 Task: Change the invitee language to French.
Action: Mouse moved to (98, 117)
Screenshot: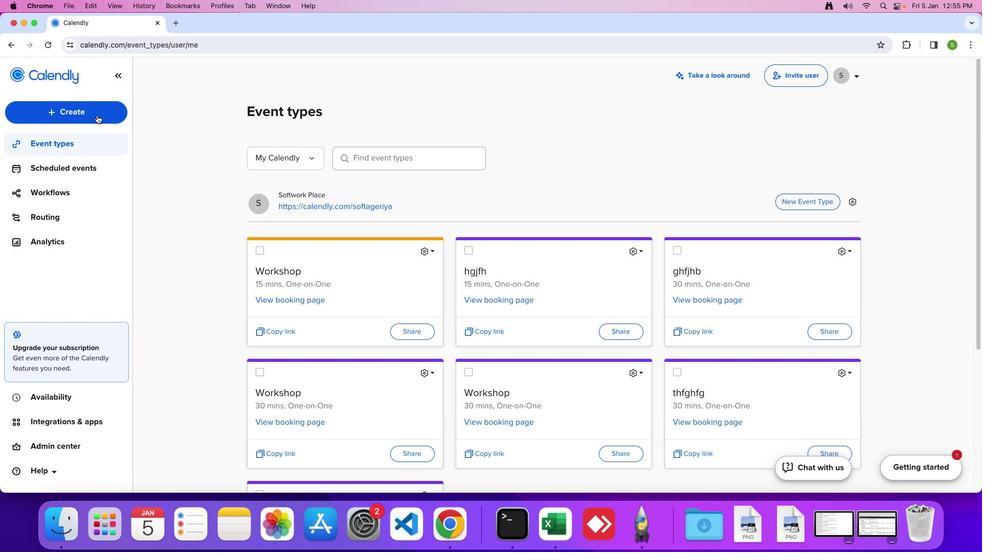 
Action: Mouse pressed left at (98, 117)
Screenshot: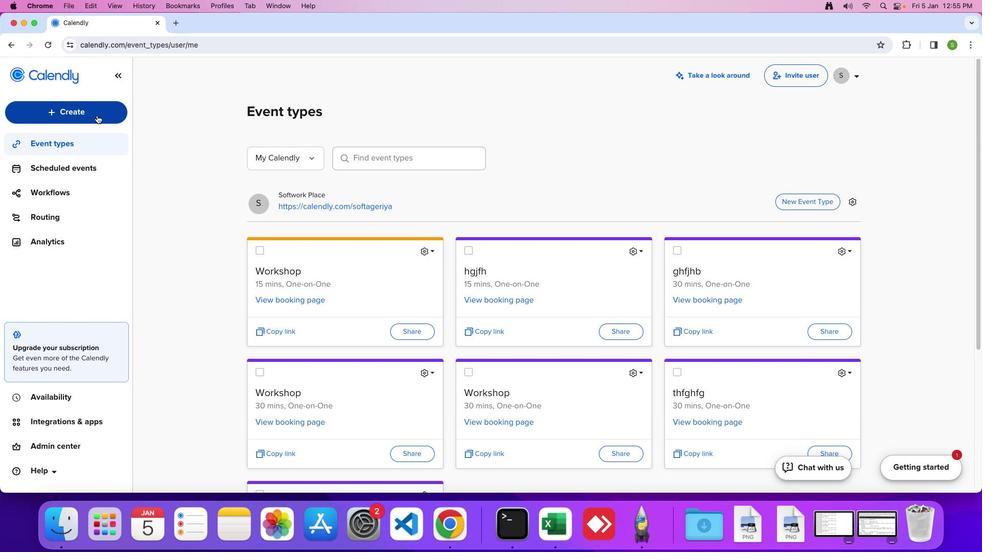 
Action: Mouse moved to (70, 228)
Screenshot: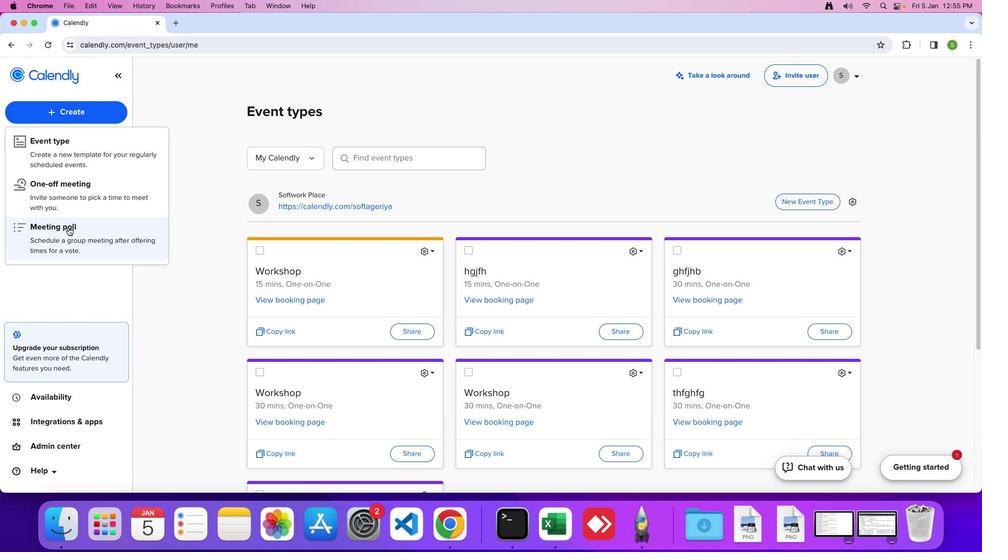 
Action: Mouse pressed left at (70, 228)
Screenshot: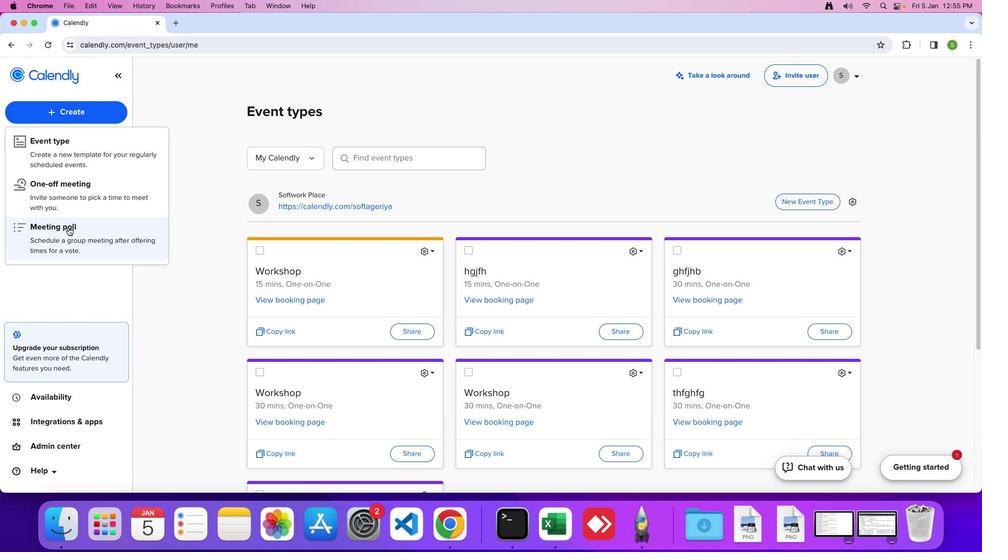 
Action: Mouse moved to (797, 171)
Screenshot: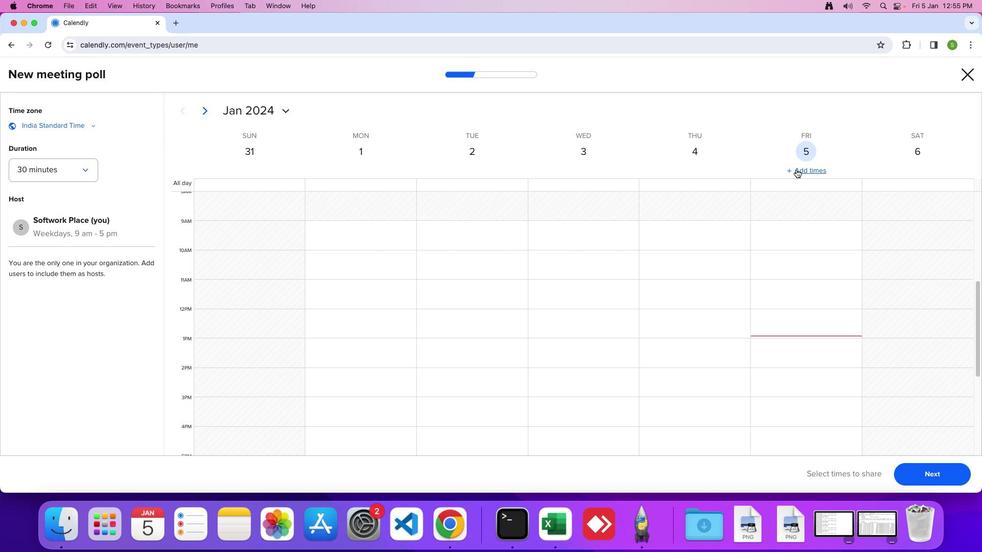 
Action: Mouse pressed left at (797, 171)
Screenshot: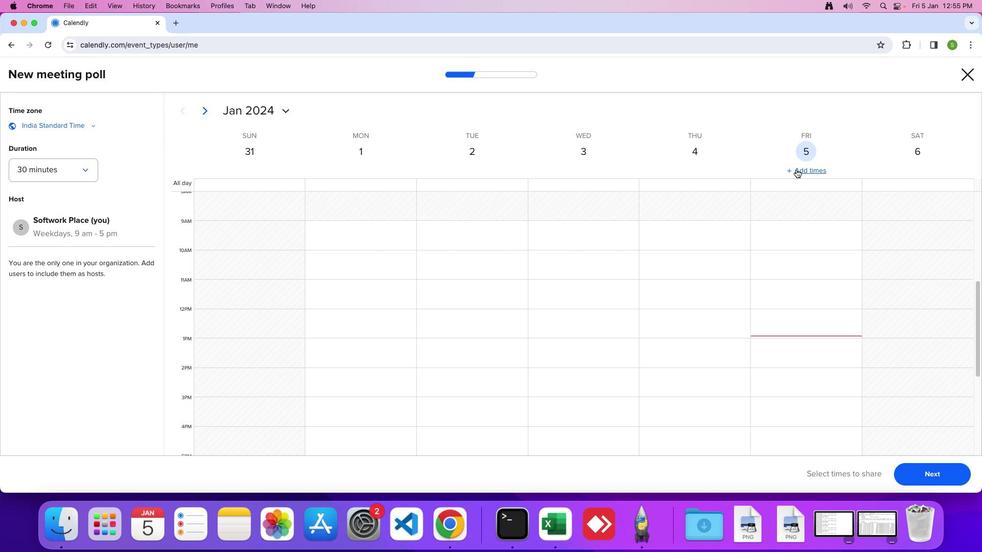 
Action: Mouse moved to (919, 472)
Screenshot: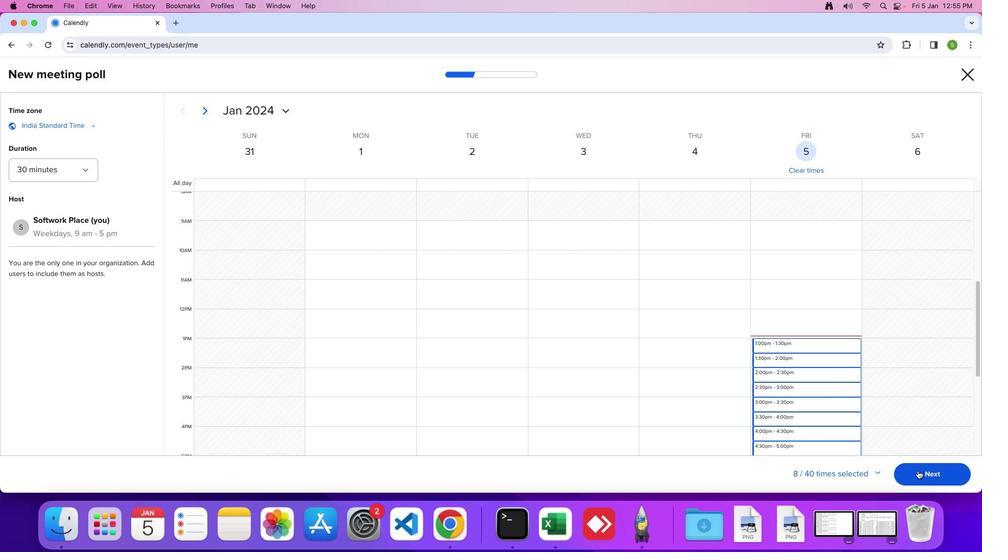 
Action: Mouse pressed left at (919, 472)
Screenshot: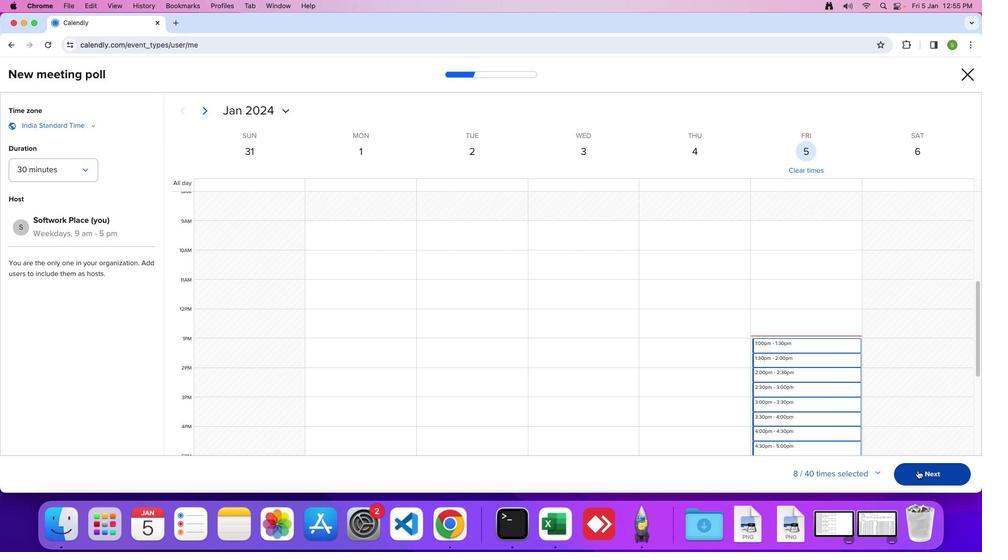 
Action: Mouse moved to (602, 396)
Screenshot: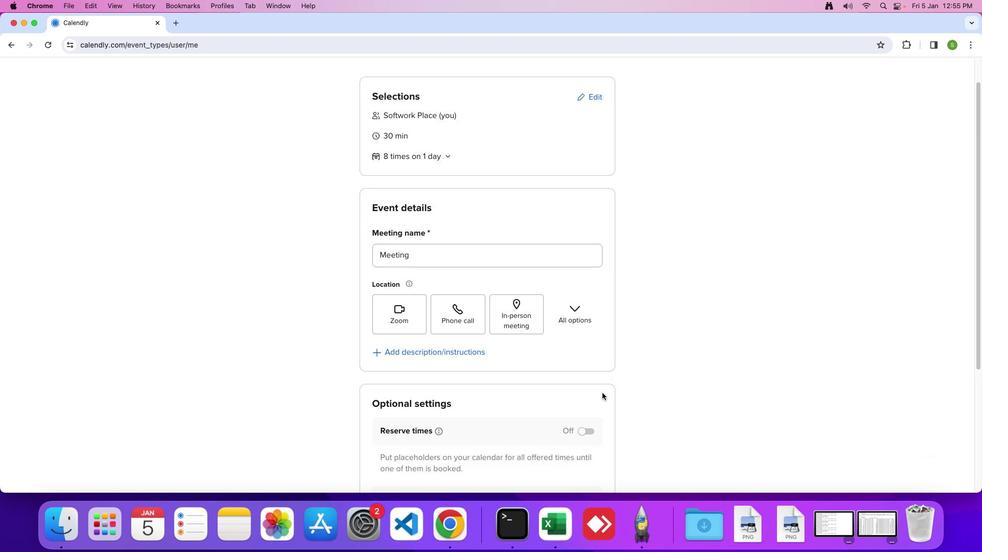 
Action: Mouse scrolled (602, 396) with delta (1, 1)
Screenshot: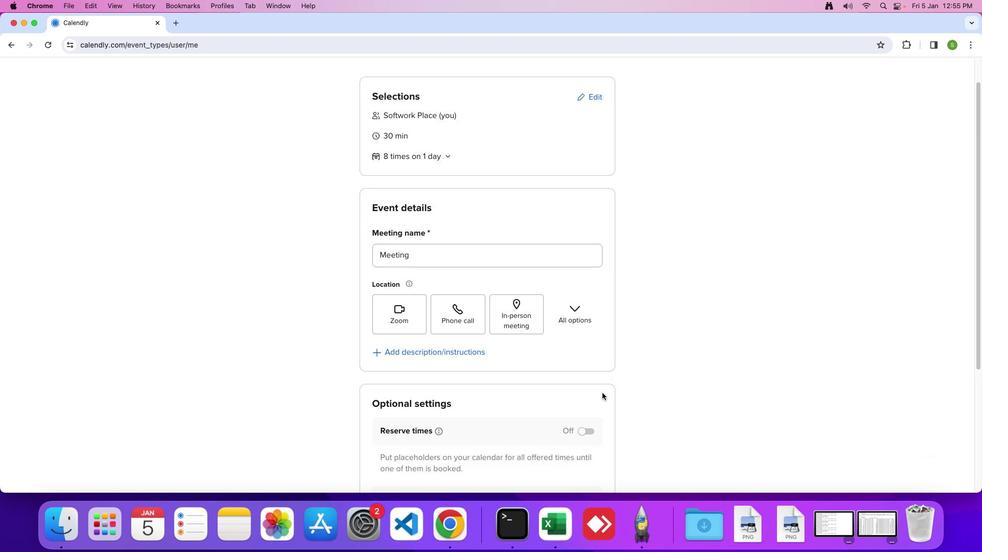 
Action: Mouse moved to (602, 395)
Screenshot: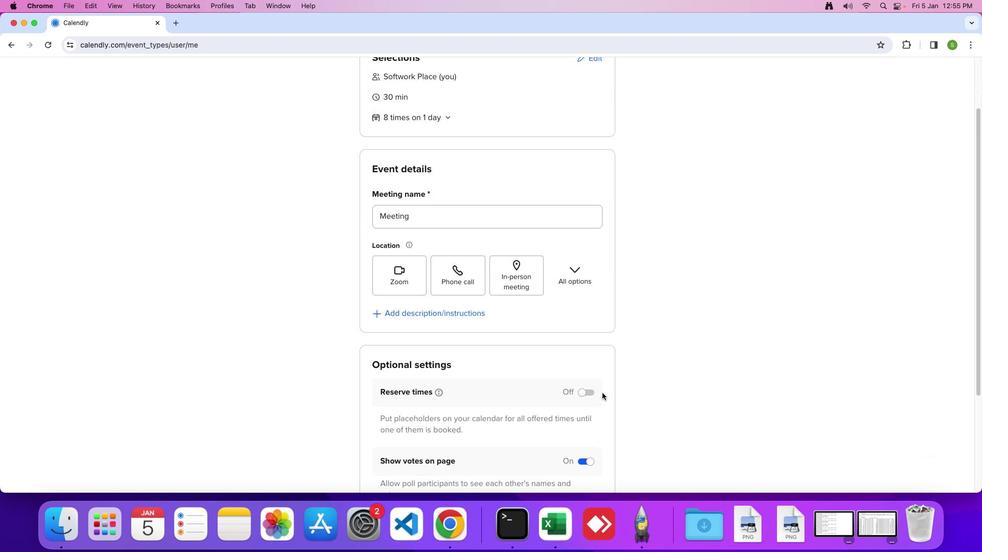 
Action: Mouse scrolled (602, 395) with delta (1, 1)
Screenshot: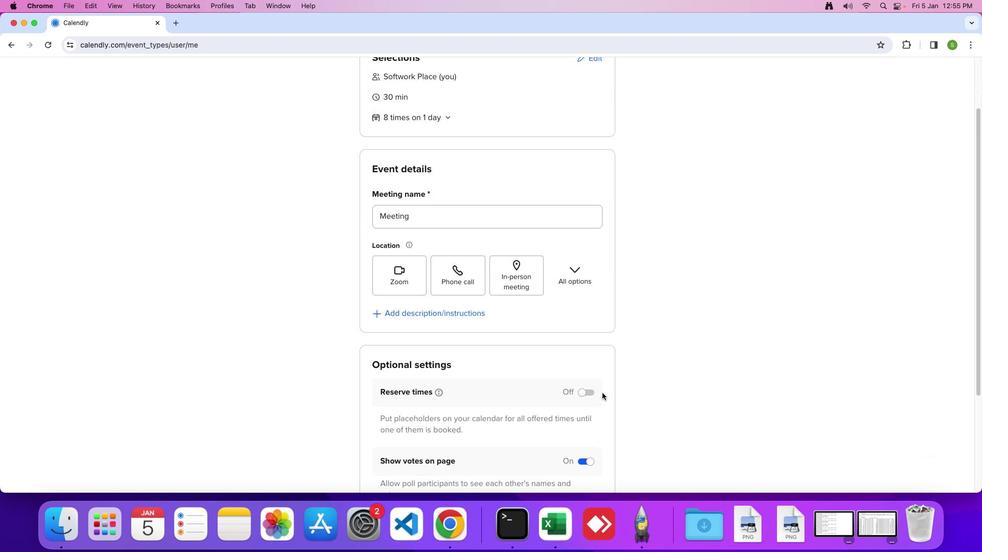 
Action: Mouse moved to (603, 395)
Screenshot: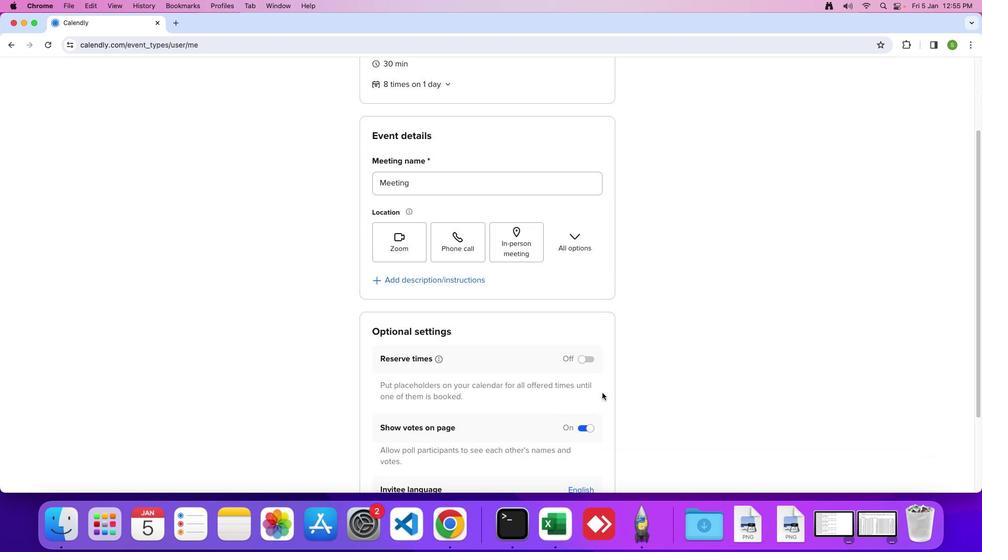 
Action: Mouse scrolled (603, 395) with delta (1, 0)
Screenshot: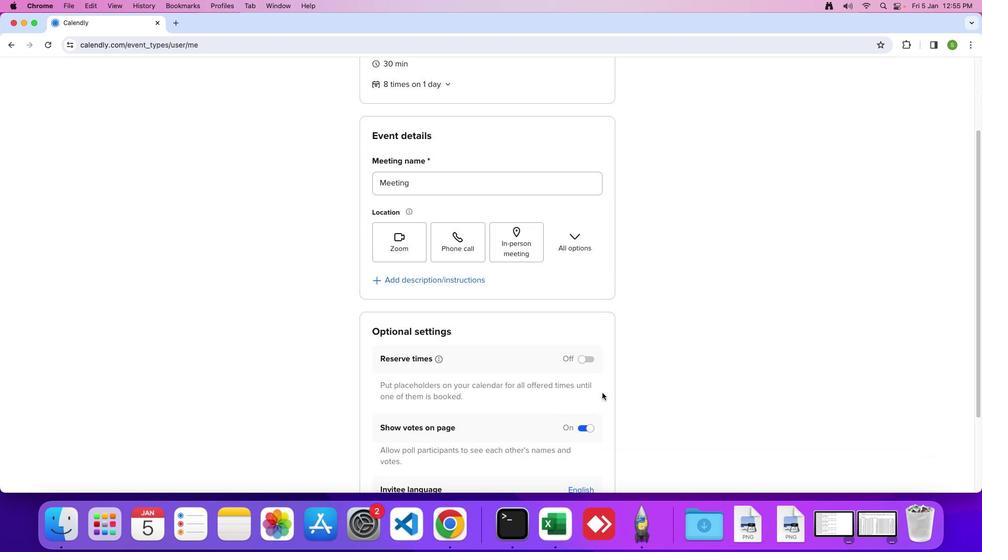 
Action: Mouse moved to (603, 394)
Screenshot: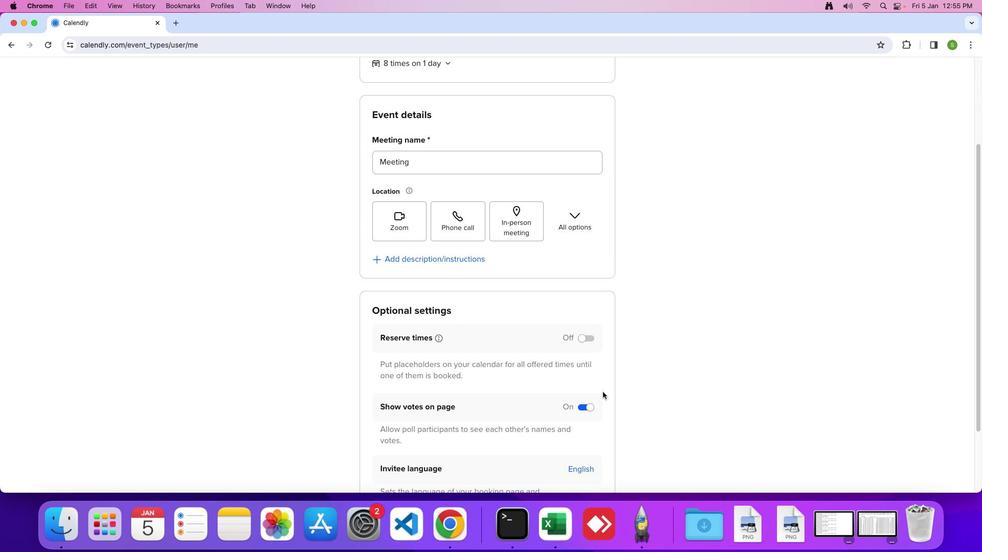 
Action: Mouse scrolled (603, 394) with delta (1, 1)
Screenshot: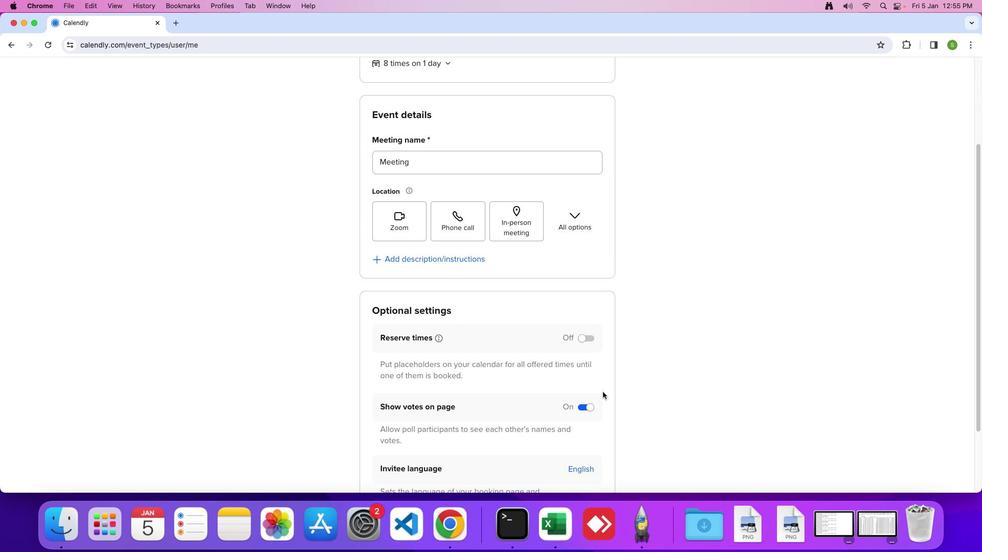 
Action: Mouse moved to (604, 393)
Screenshot: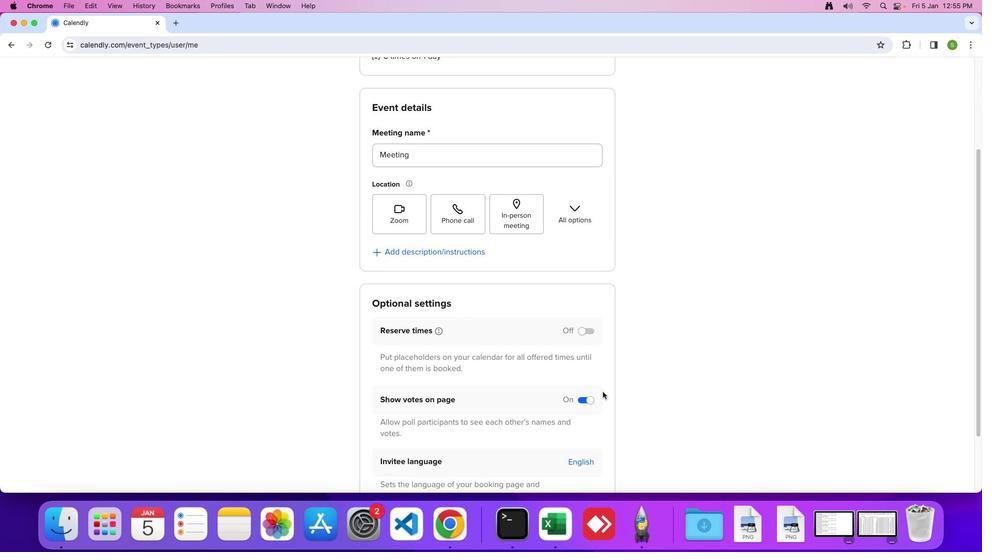
Action: Mouse scrolled (604, 393) with delta (1, 1)
Screenshot: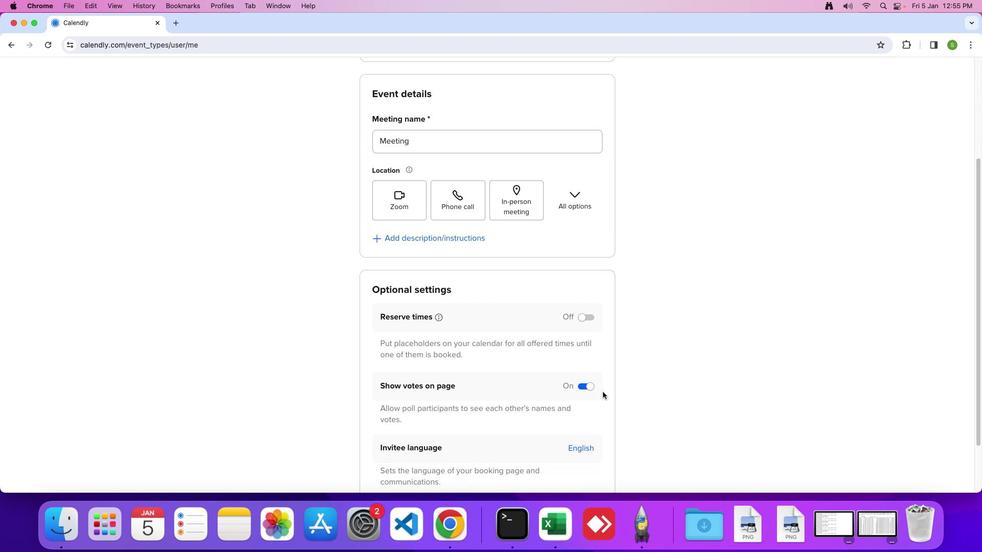 
Action: Mouse scrolled (604, 393) with delta (1, 0)
Screenshot: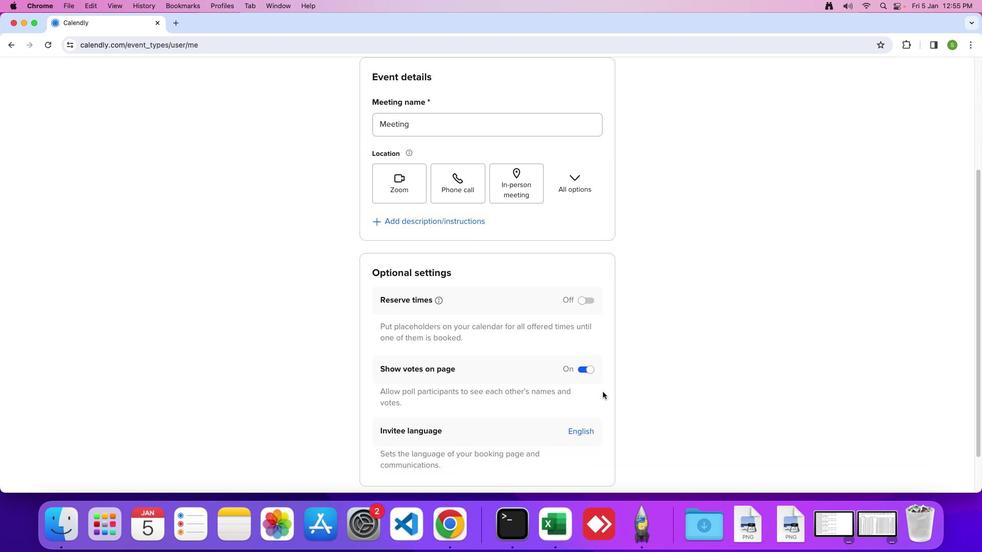 
Action: Mouse moved to (605, 395)
Screenshot: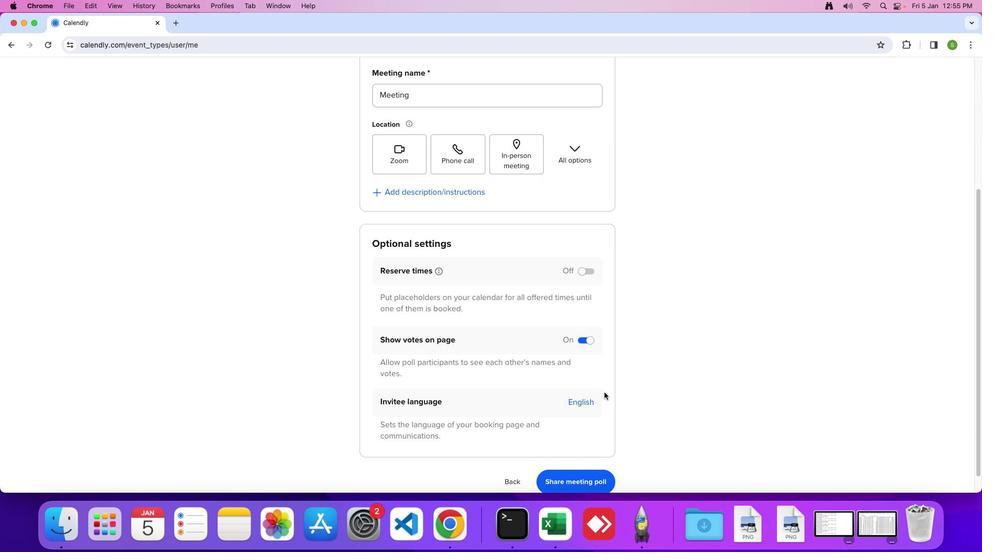 
Action: Mouse scrolled (605, 395) with delta (1, 1)
Screenshot: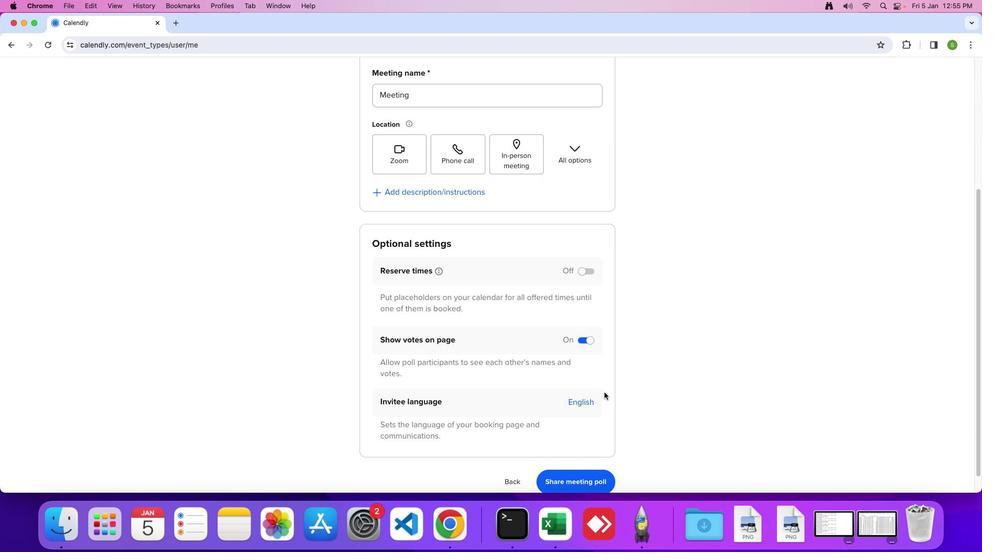 
Action: Mouse moved to (605, 394)
Screenshot: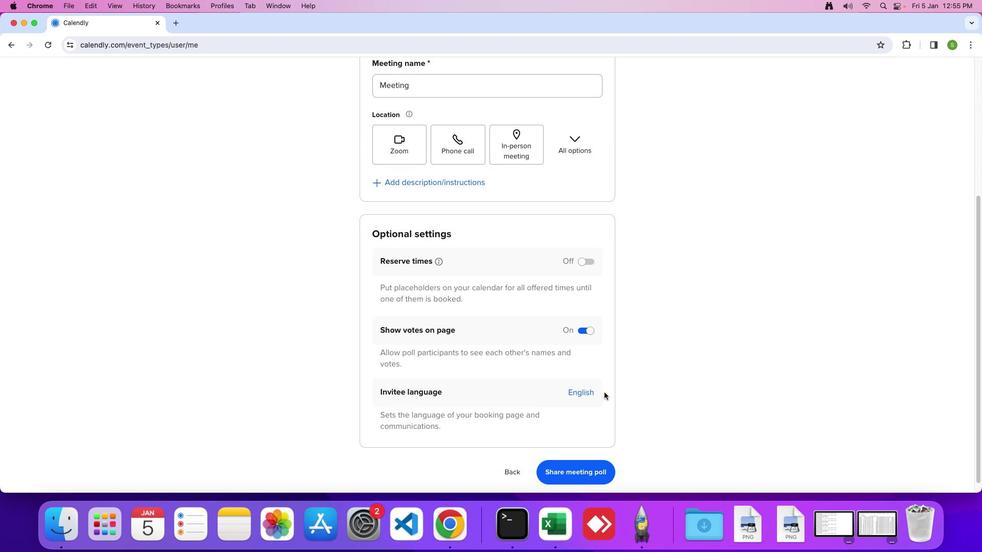 
Action: Mouse scrolled (605, 394) with delta (1, 1)
Screenshot: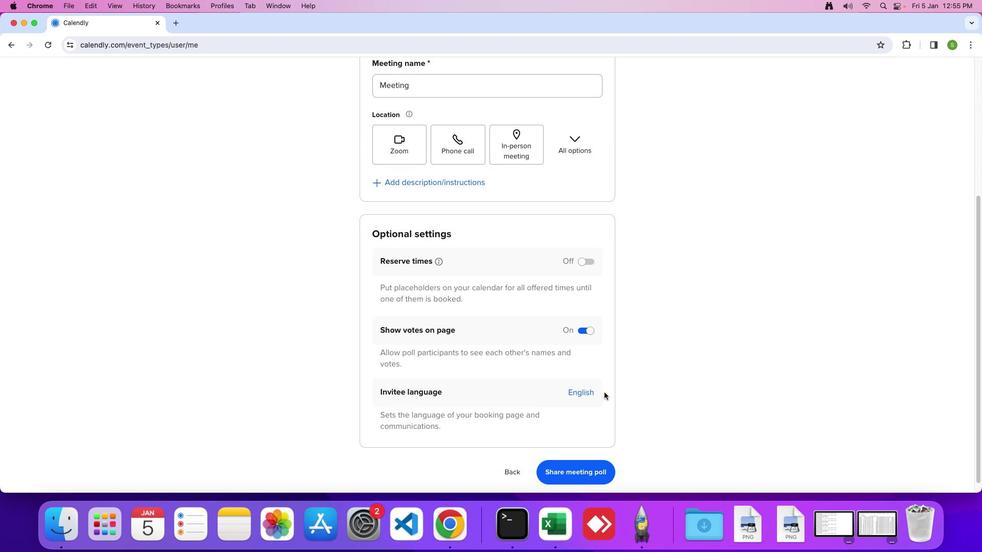 
Action: Mouse moved to (605, 394)
Screenshot: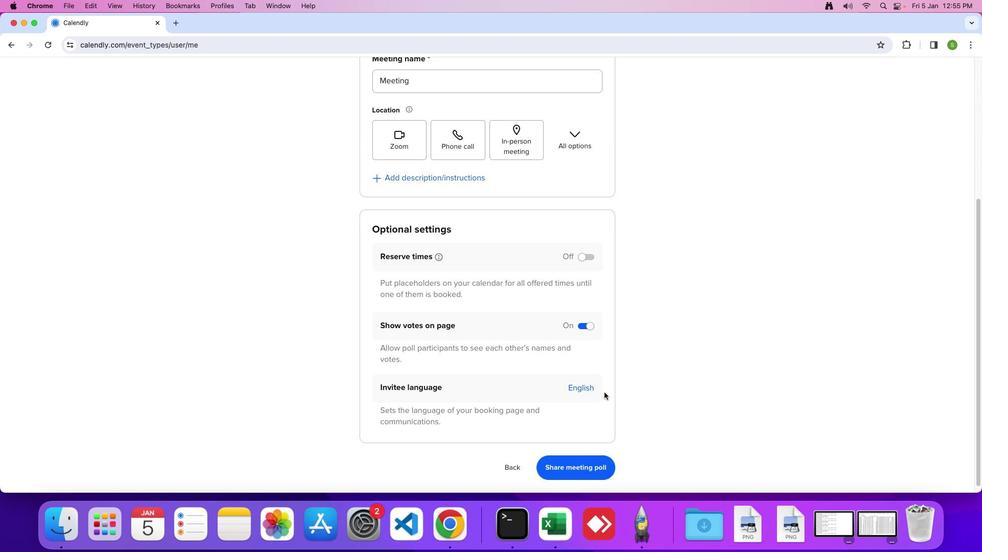 
Action: Mouse scrolled (605, 394) with delta (1, 0)
Screenshot: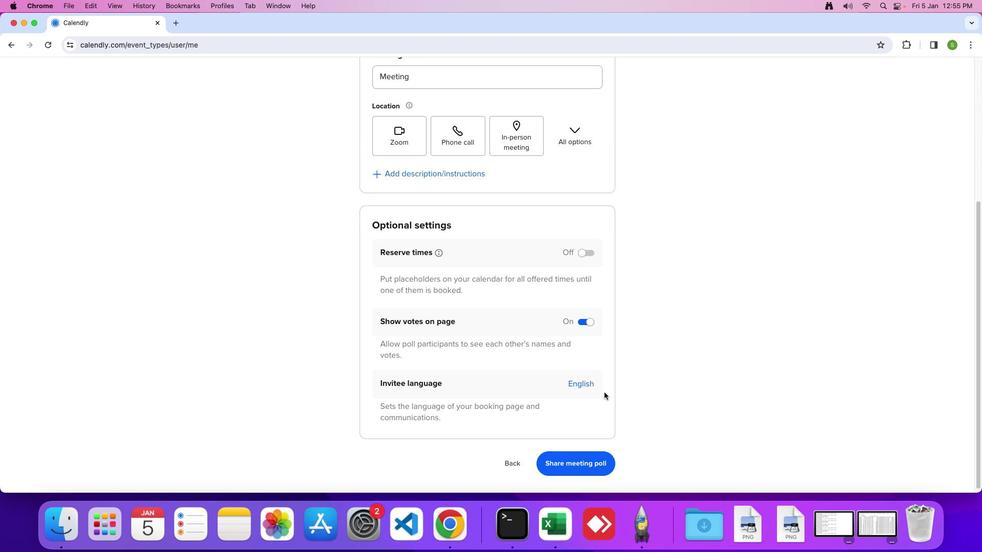 
Action: Mouse moved to (592, 385)
Screenshot: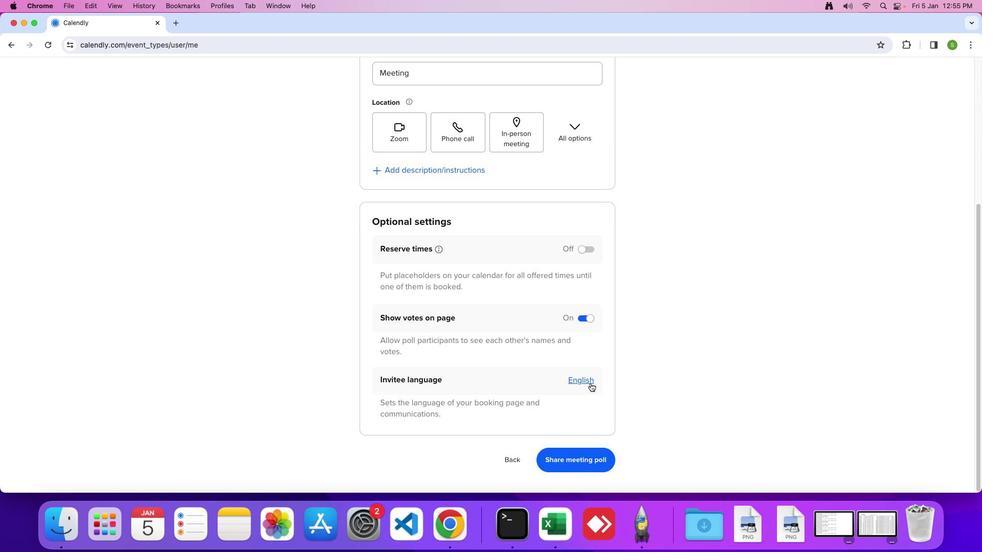 
Action: Mouse pressed left at (592, 385)
Screenshot: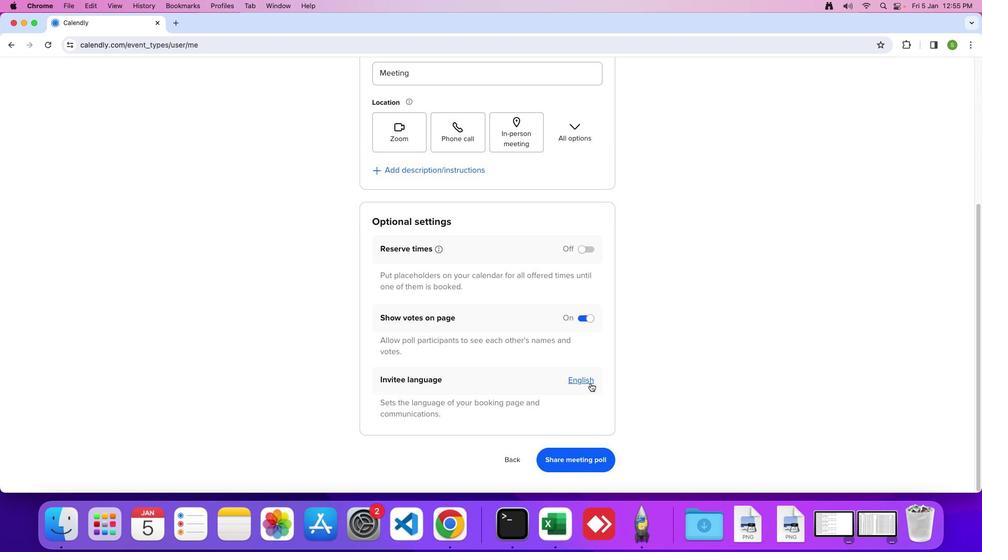 
Action: Mouse moved to (400, 445)
Screenshot: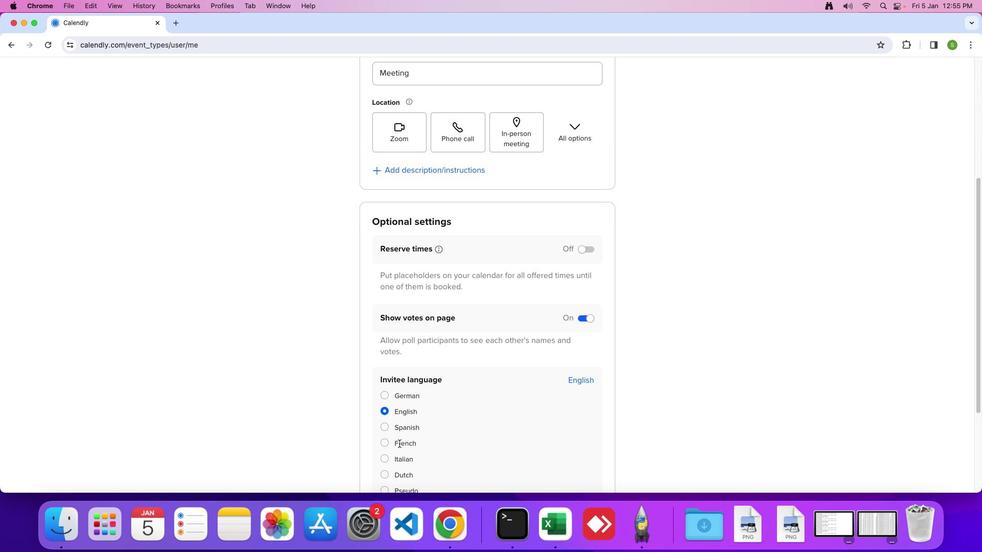 
Action: Mouse pressed left at (400, 445)
Screenshot: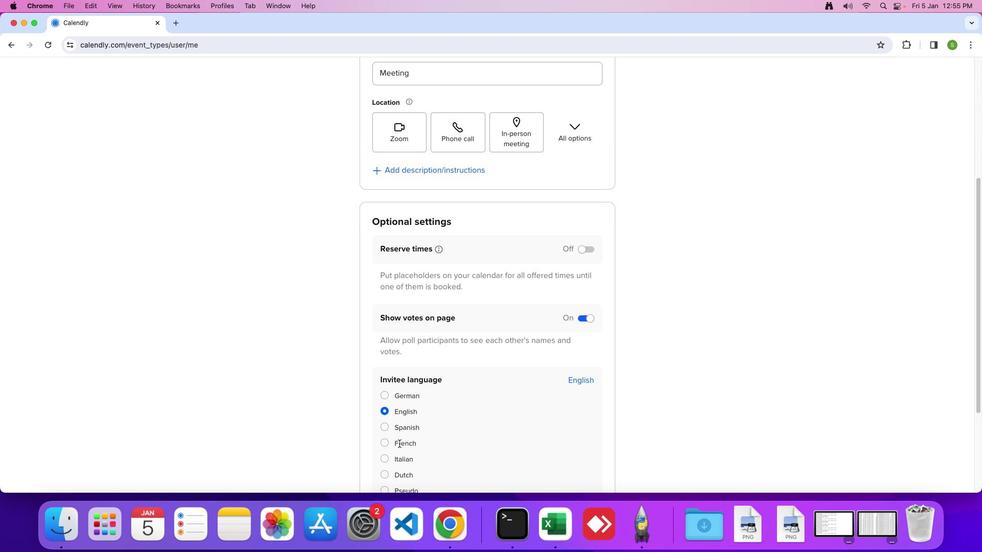 
